 Task: Open the letter swiss template from the template gallery.
Action: Mouse moved to (49, 84)
Screenshot: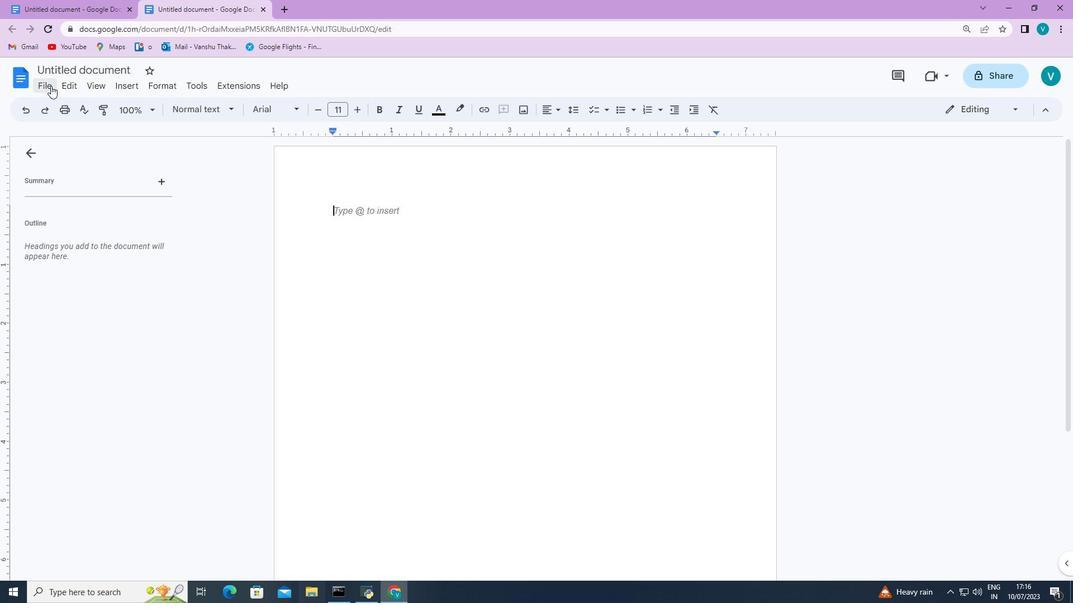 
Action: Mouse pressed left at (49, 84)
Screenshot: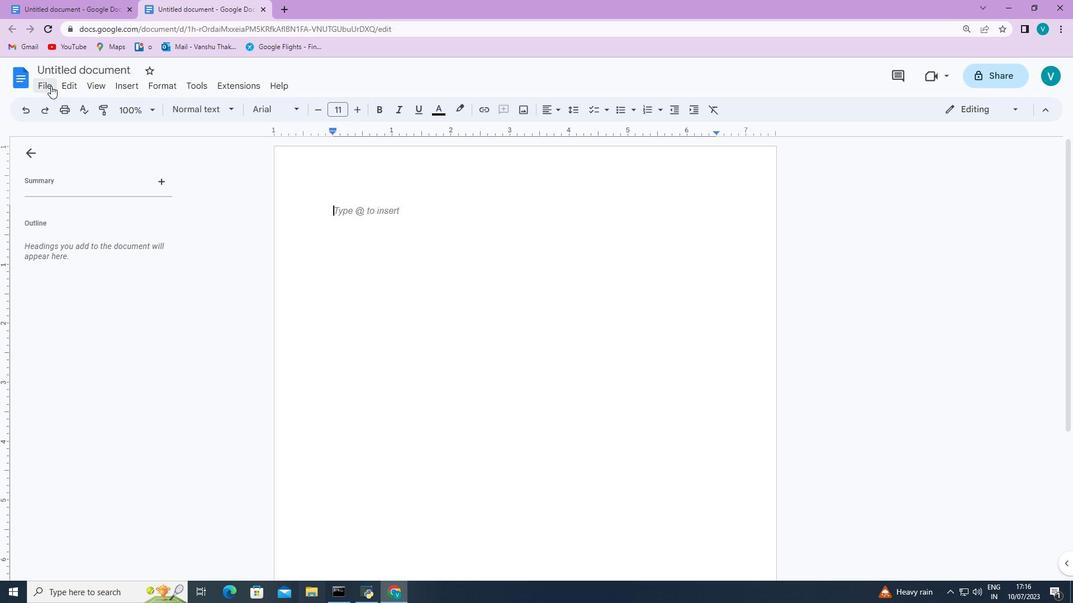
Action: Mouse moved to (271, 126)
Screenshot: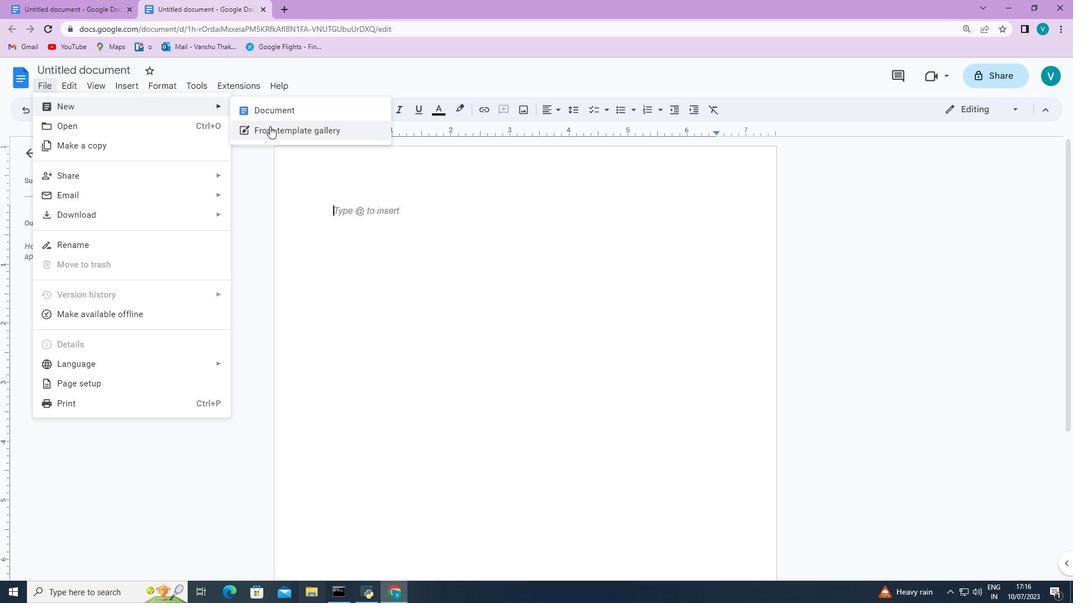
Action: Mouse pressed left at (271, 126)
Screenshot: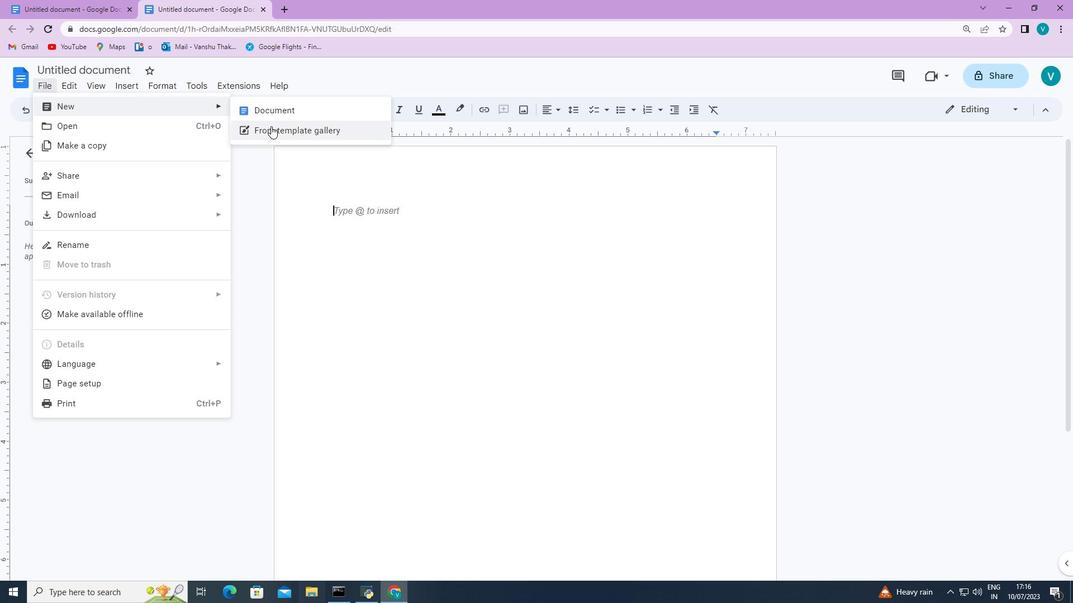 
Action: Mouse moved to (267, 299)
Screenshot: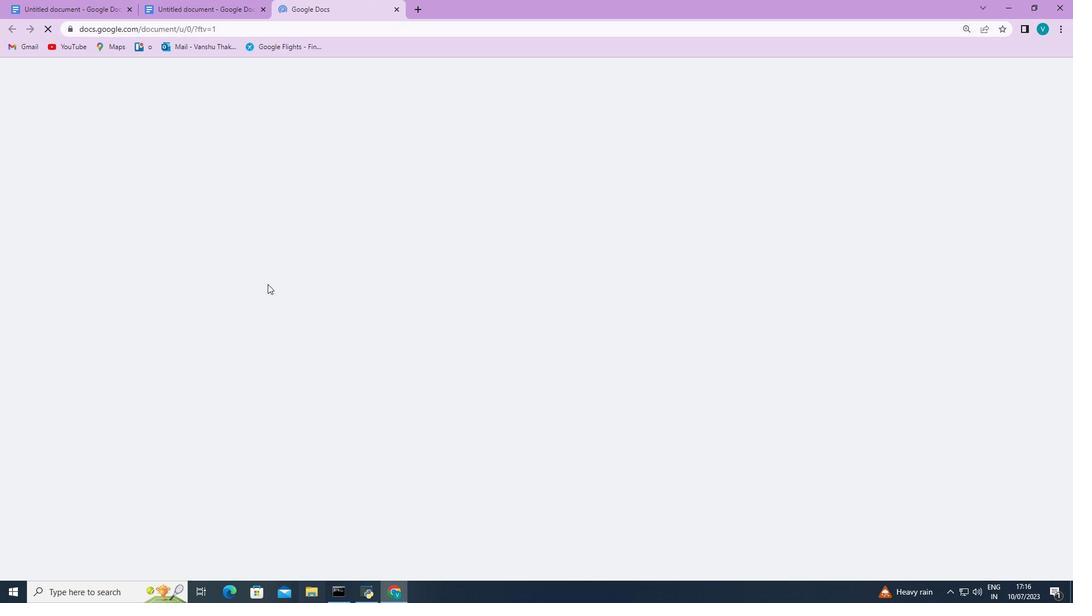 
Action: Mouse scrolled (267, 298) with delta (0, 0)
Screenshot: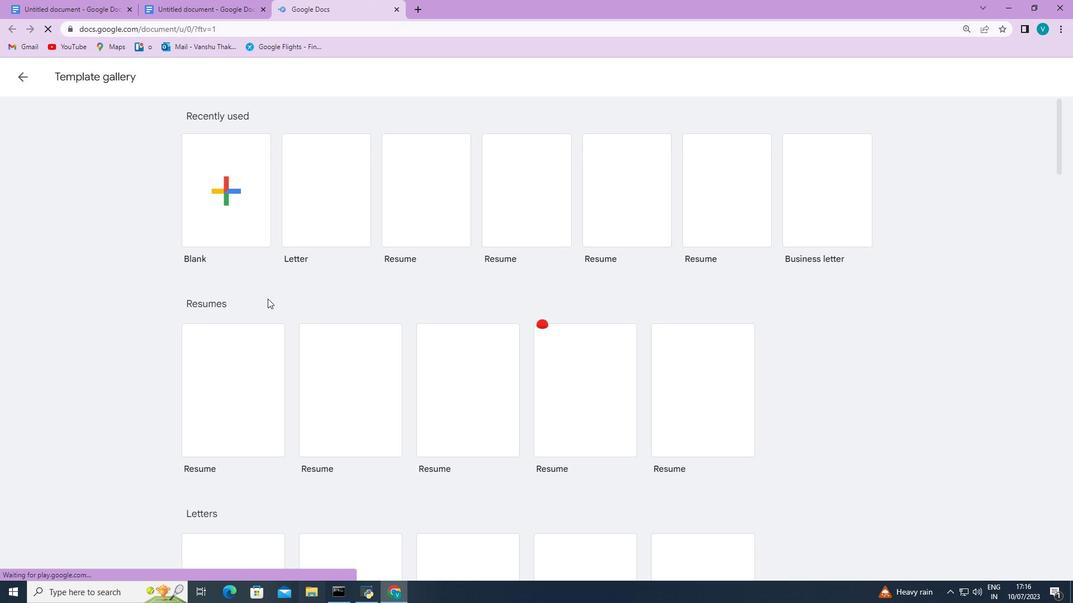 
Action: Mouse scrolled (267, 298) with delta (0, 0)
Screenshot: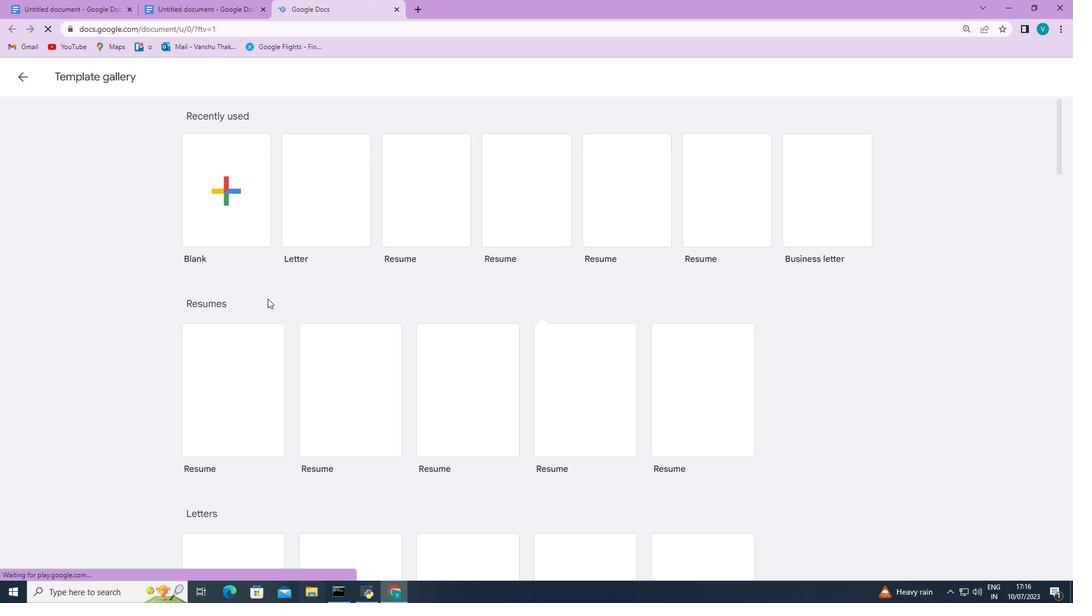 
Action: Mouse scrolled (267, 298) with delta (0, 0)
Screenshot: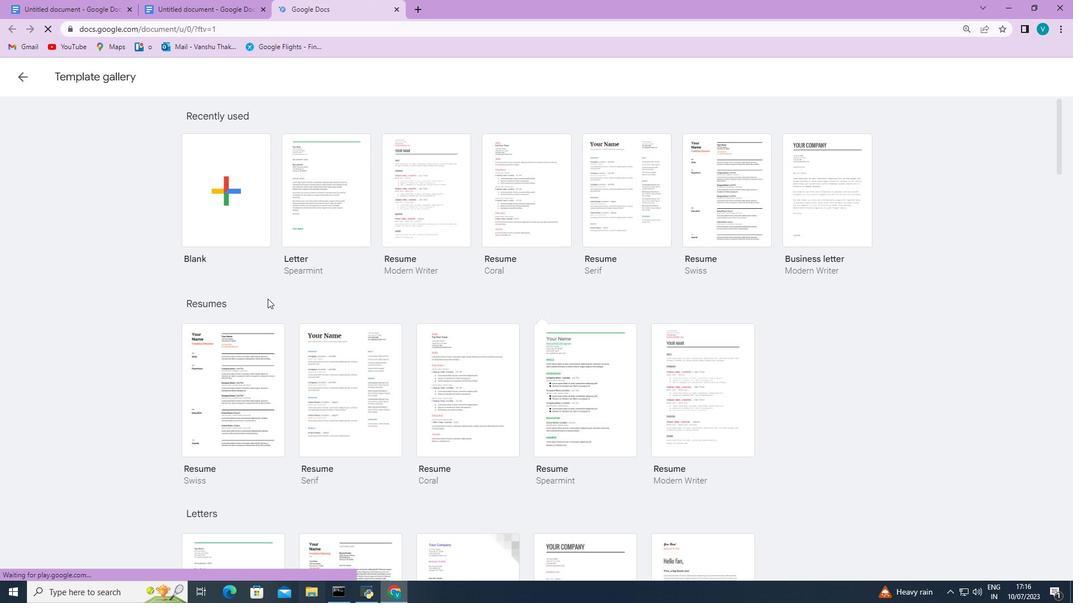 
Action: Mouse scrolled (267, 298) with delta (0, 0)
Screenshot: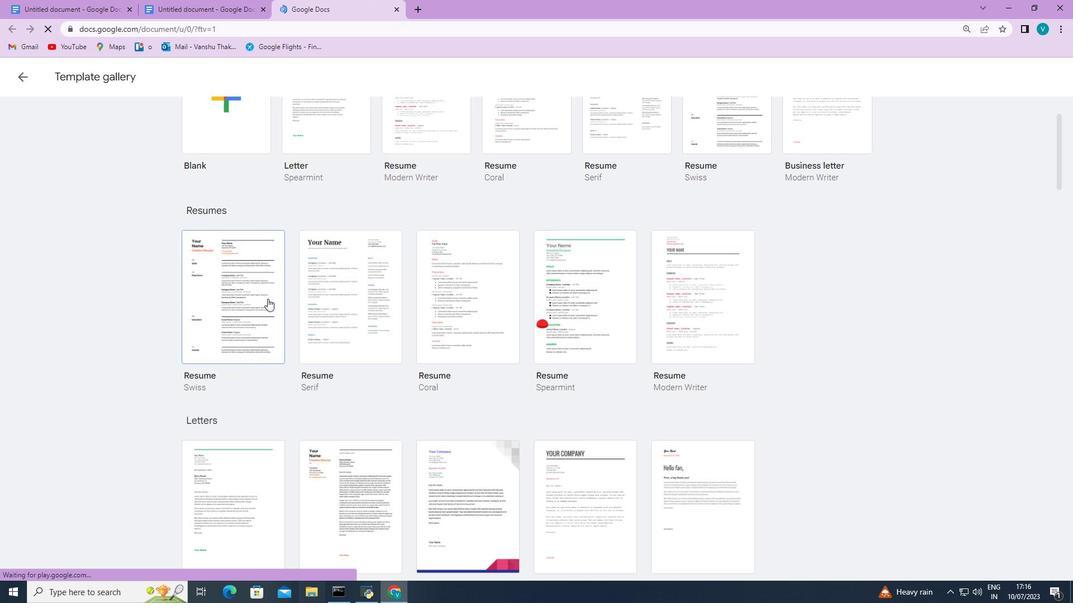 
Action: Mouse scrolled (267, 298) with delta (0, 0)
Screenshot: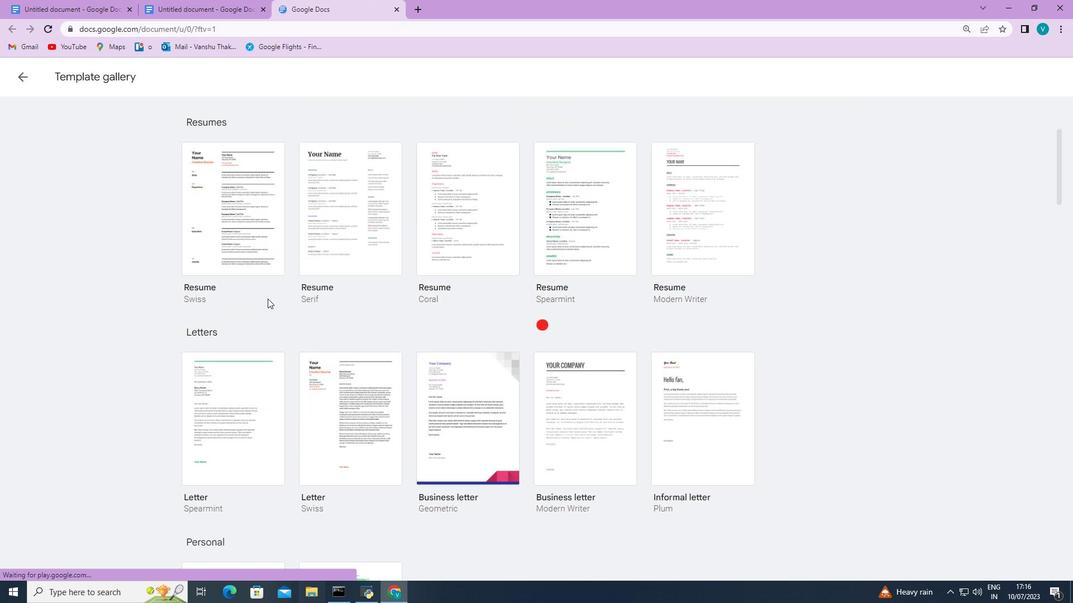 
Action: Mouse moved to (351, 337)
Screenshot: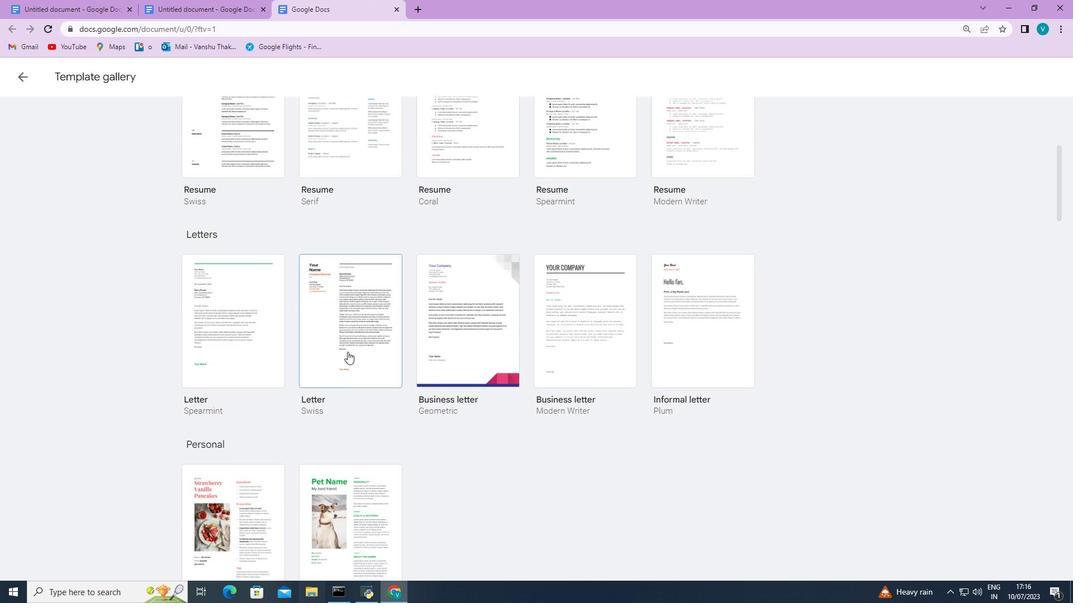 
Action: Mouse pressed left at (351, 337)
Screenshot: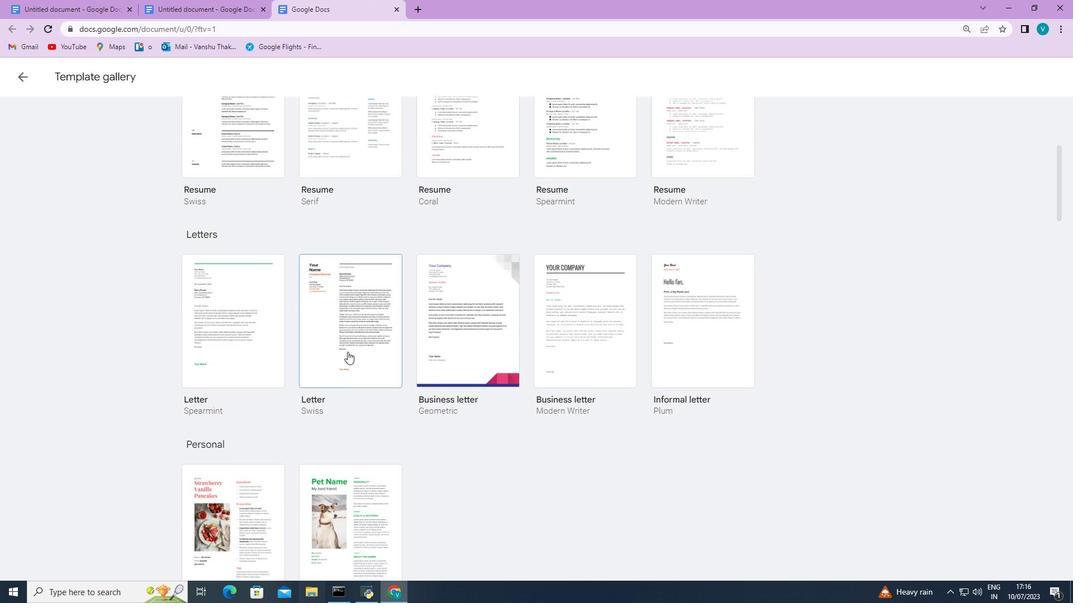 
Action: Mouse moved to (383, 323)
Screenshot: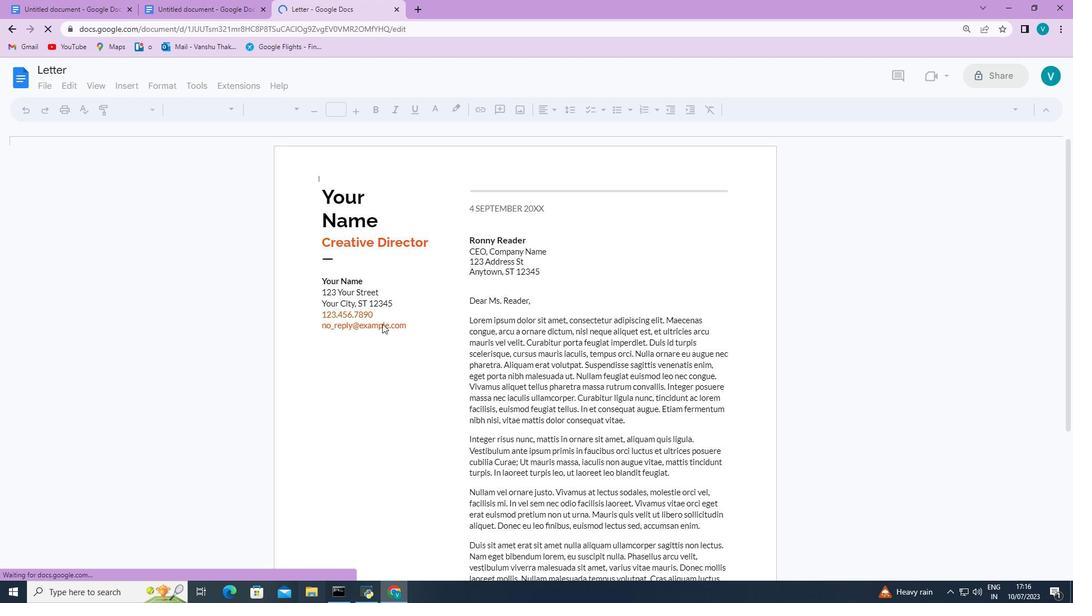 
